 Task: Create a rule when softage.1@softage.net is removed from a card by me.
Action: Mouse pressed left at (931, 263)
Screenshot: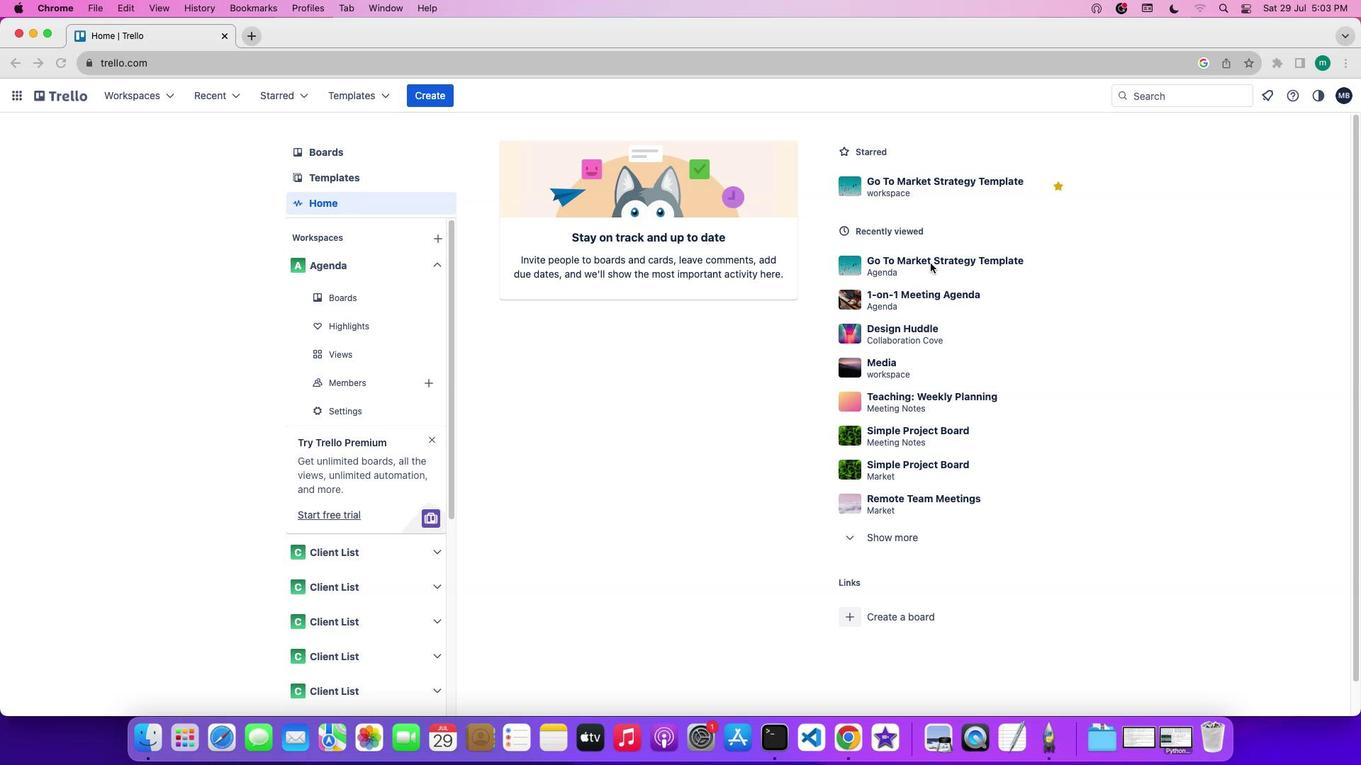 
Action: Mouse pressed left at (931, 263)
Screenshot: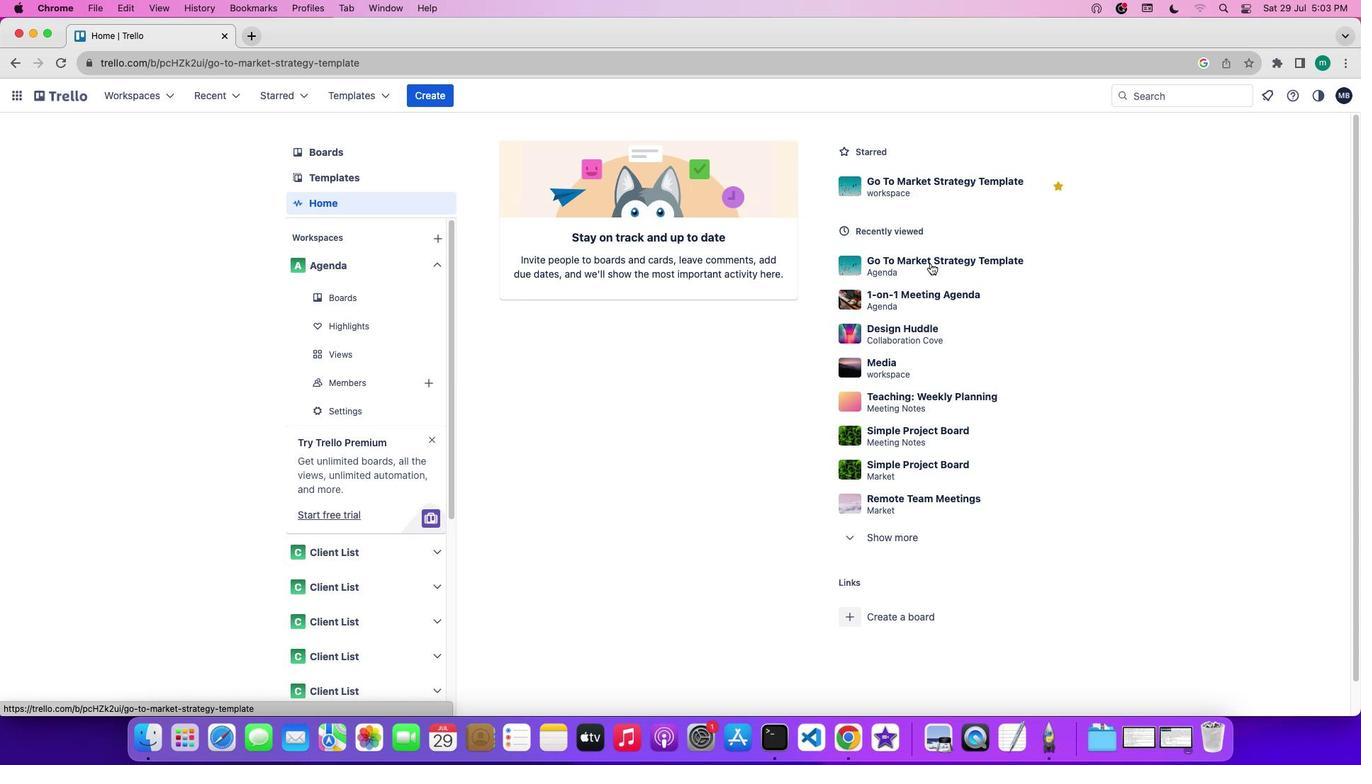 
Action: Mouse moved to (1224, 308)
Screenshot: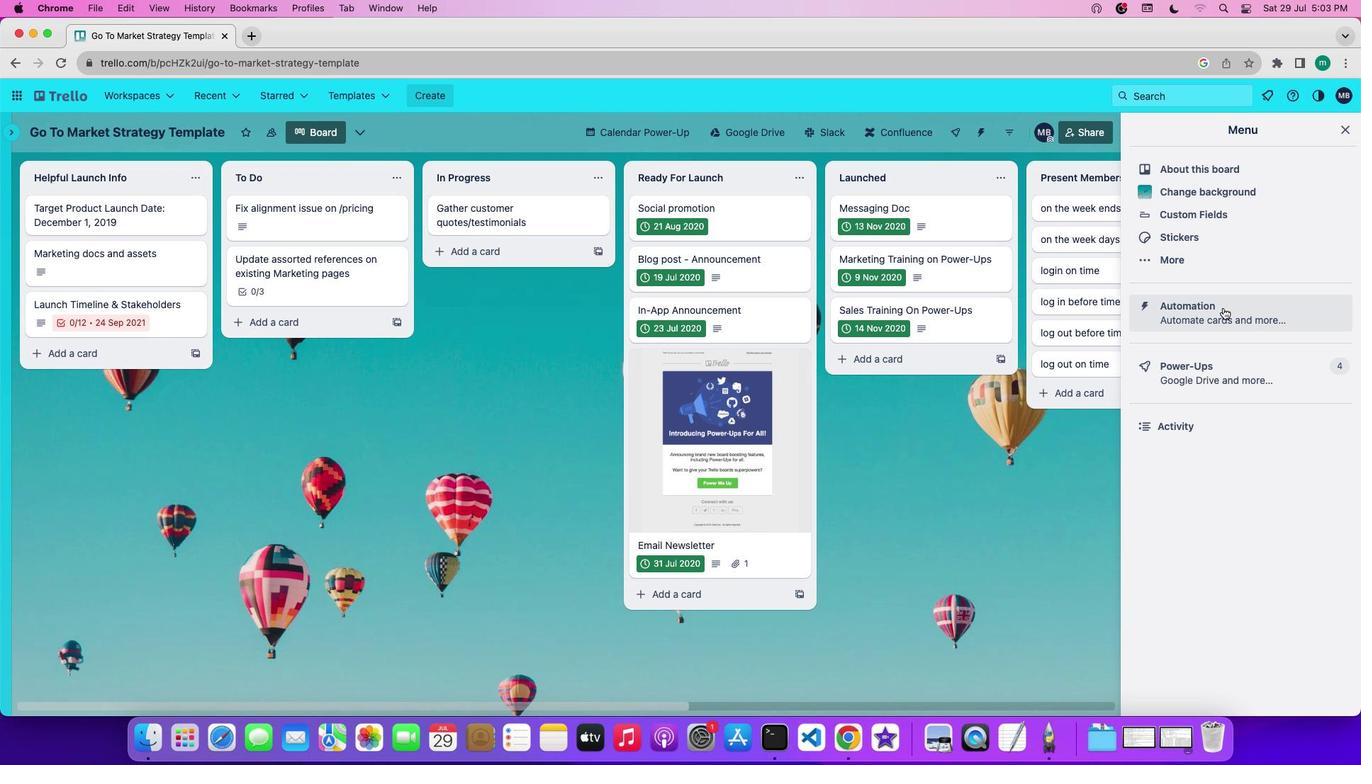 
Action: Mouse pressed left at (1224, 308)
Screenshot: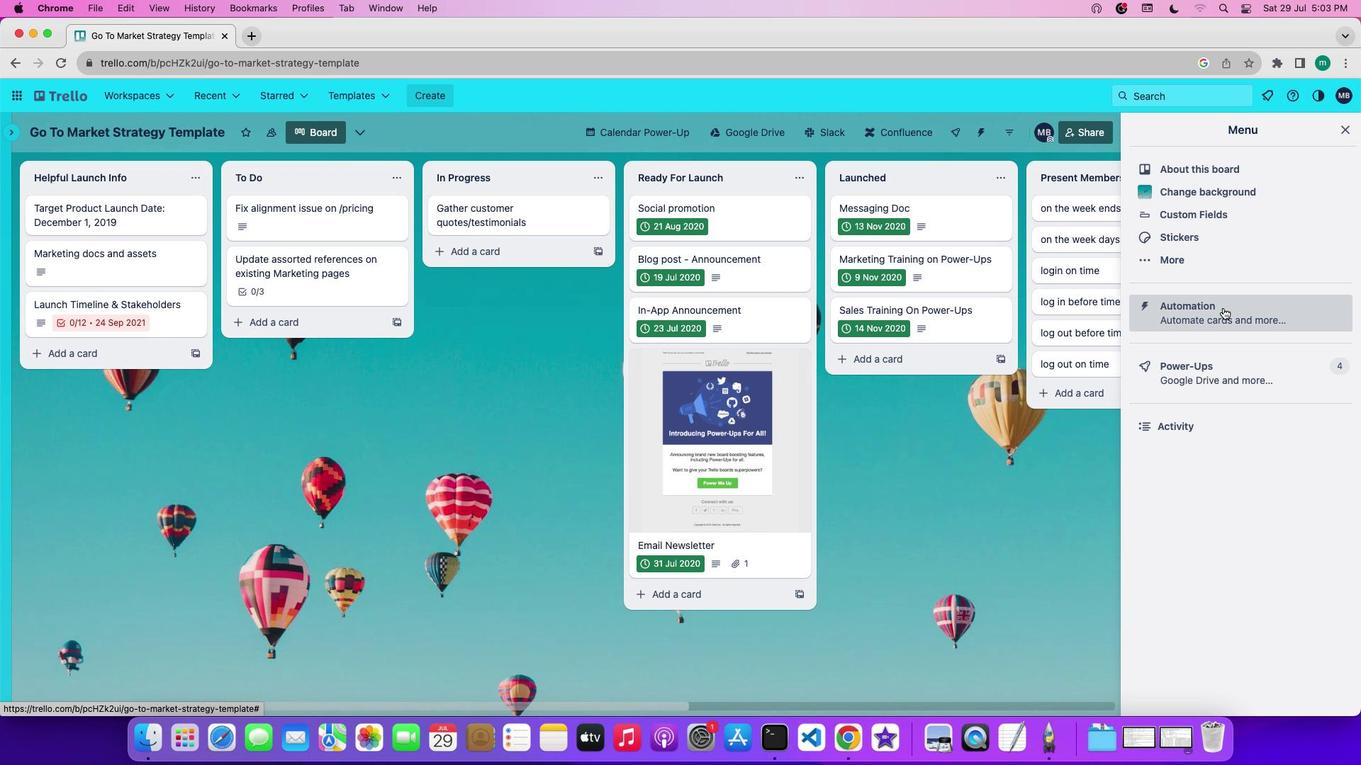 
Action: Mouse moved to (112, 263)
Screenshot: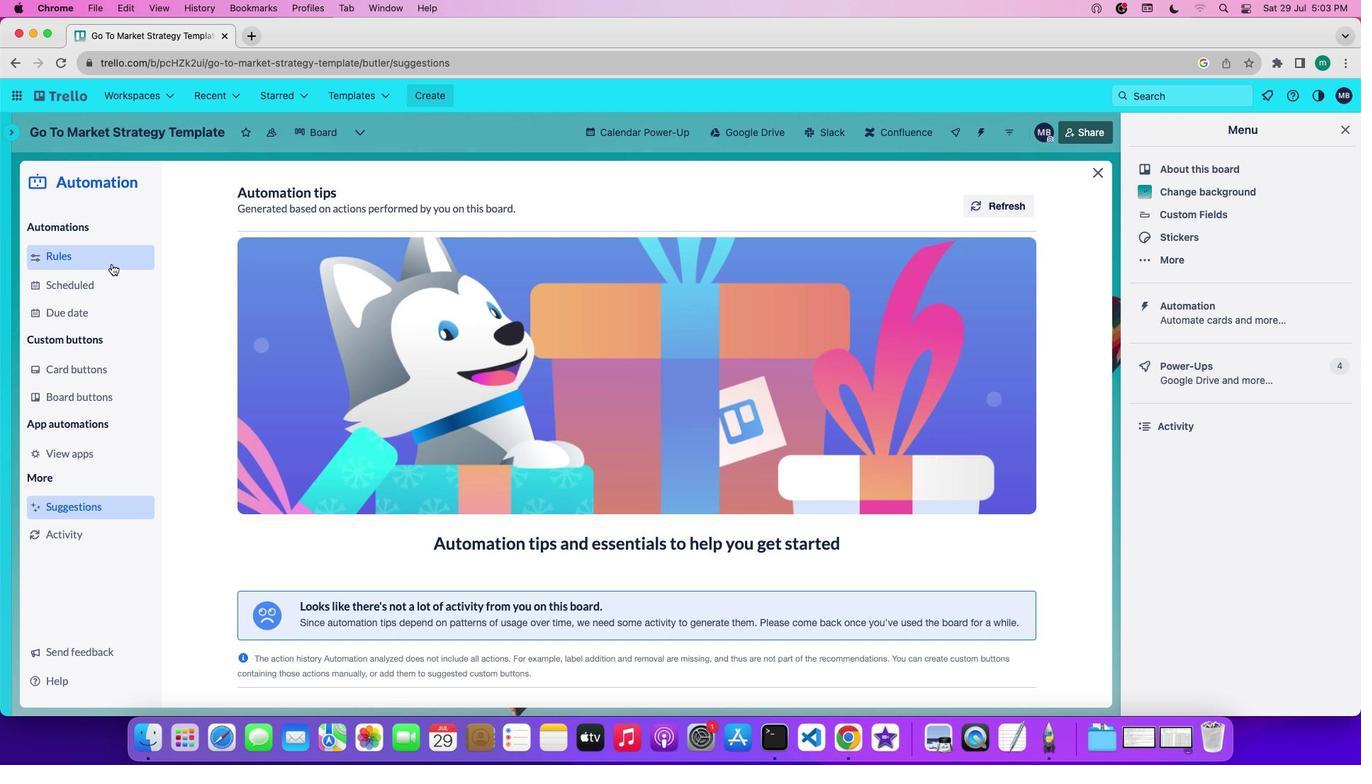 
Action: Mouse pressed left at (112, 263)
Screenshot: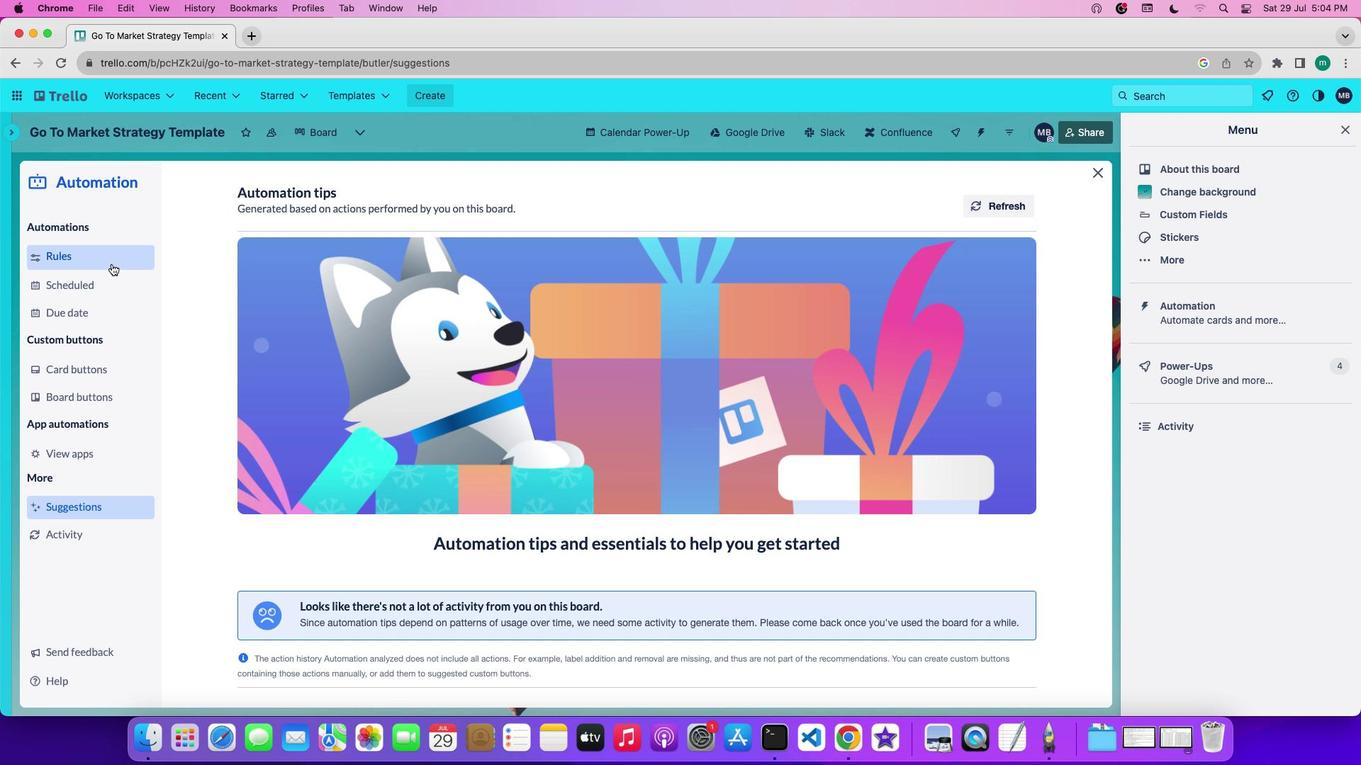 
Action: Mouse moved to (342, 502)
Screenshot: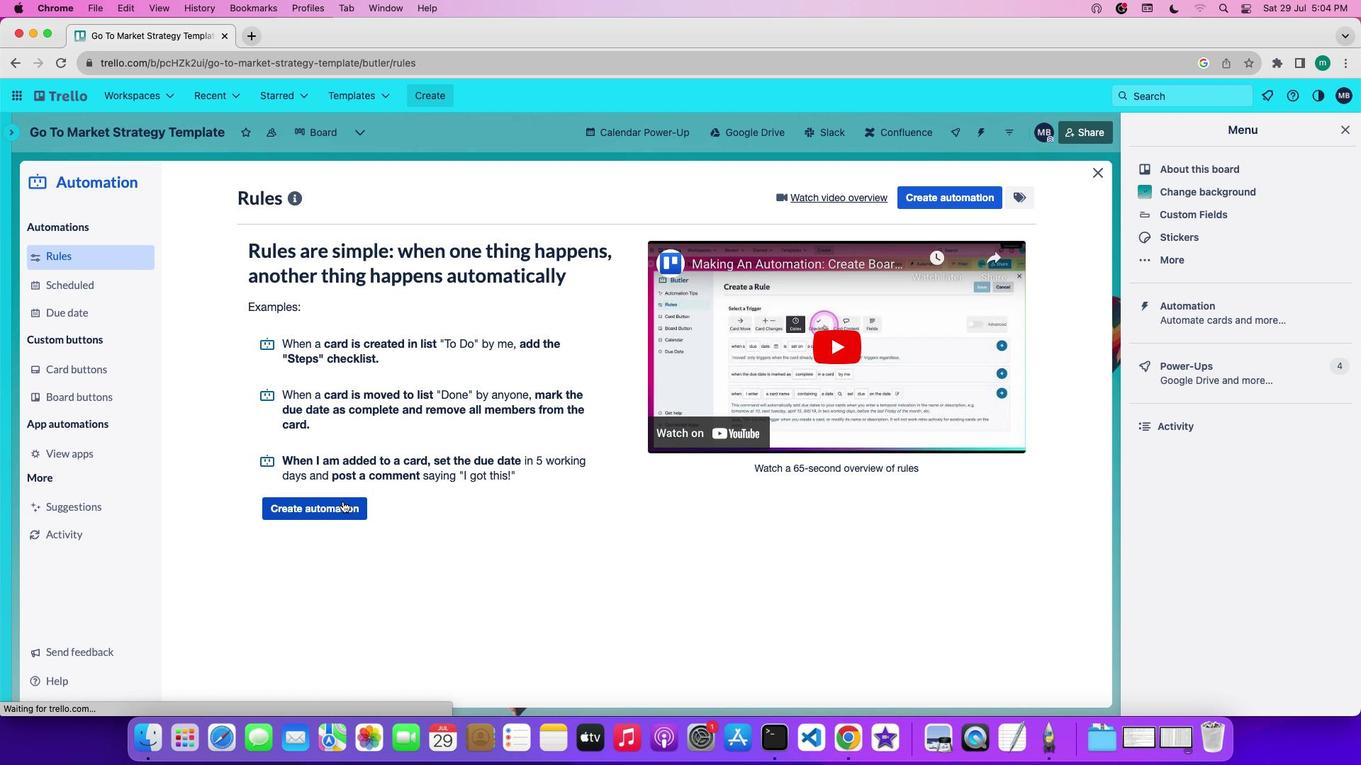 
Action: Mouse pressed left at (342, 502)
Screenshot: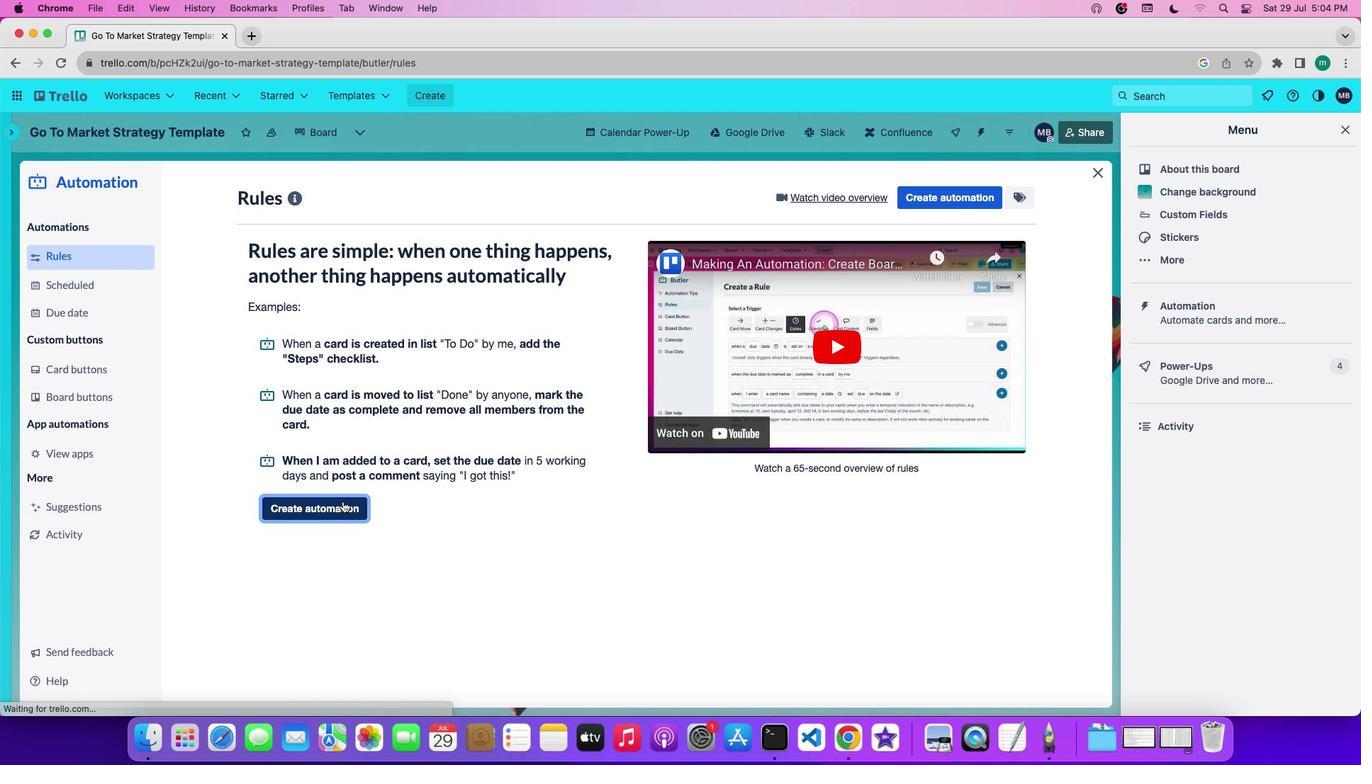 
Action: Mouse moved to (743, 327)
Screenshot: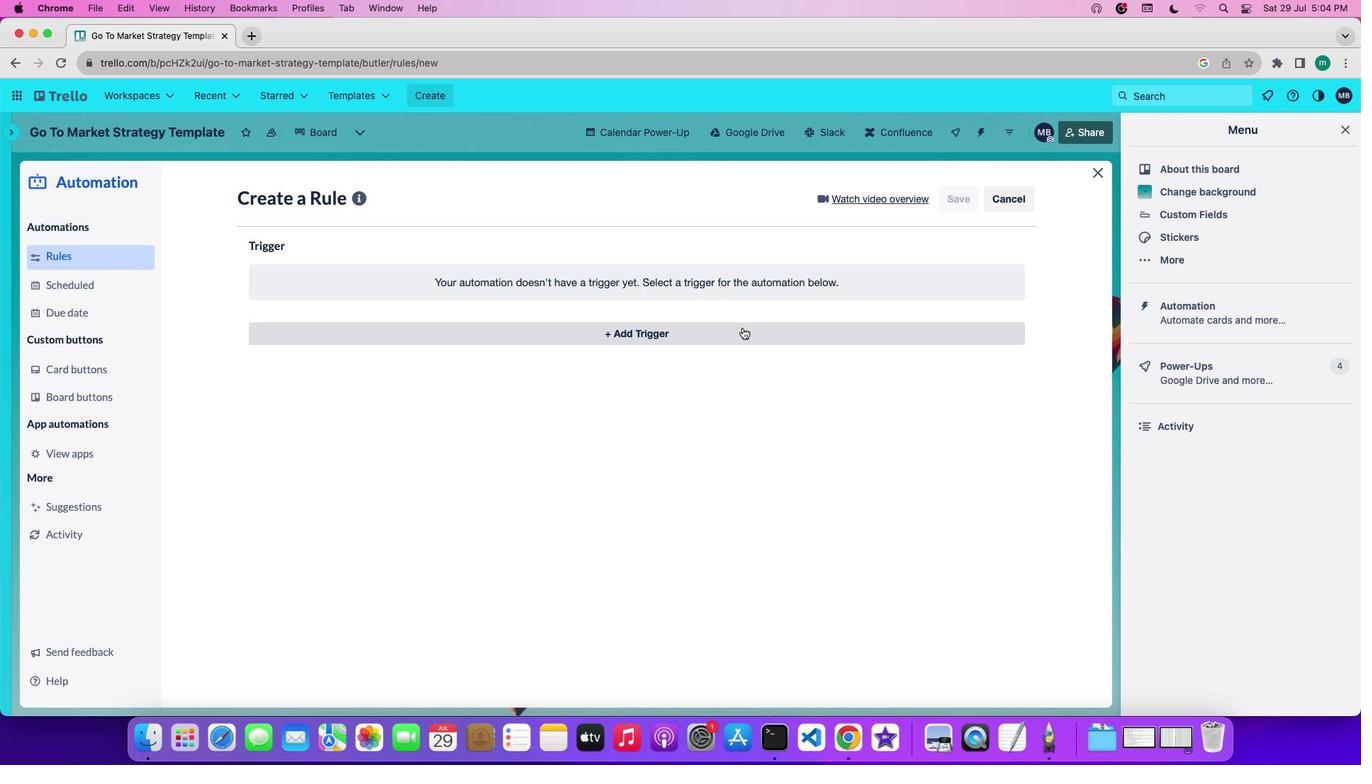 
Action: Mouse pressed left at (743, 327)
Screenshot: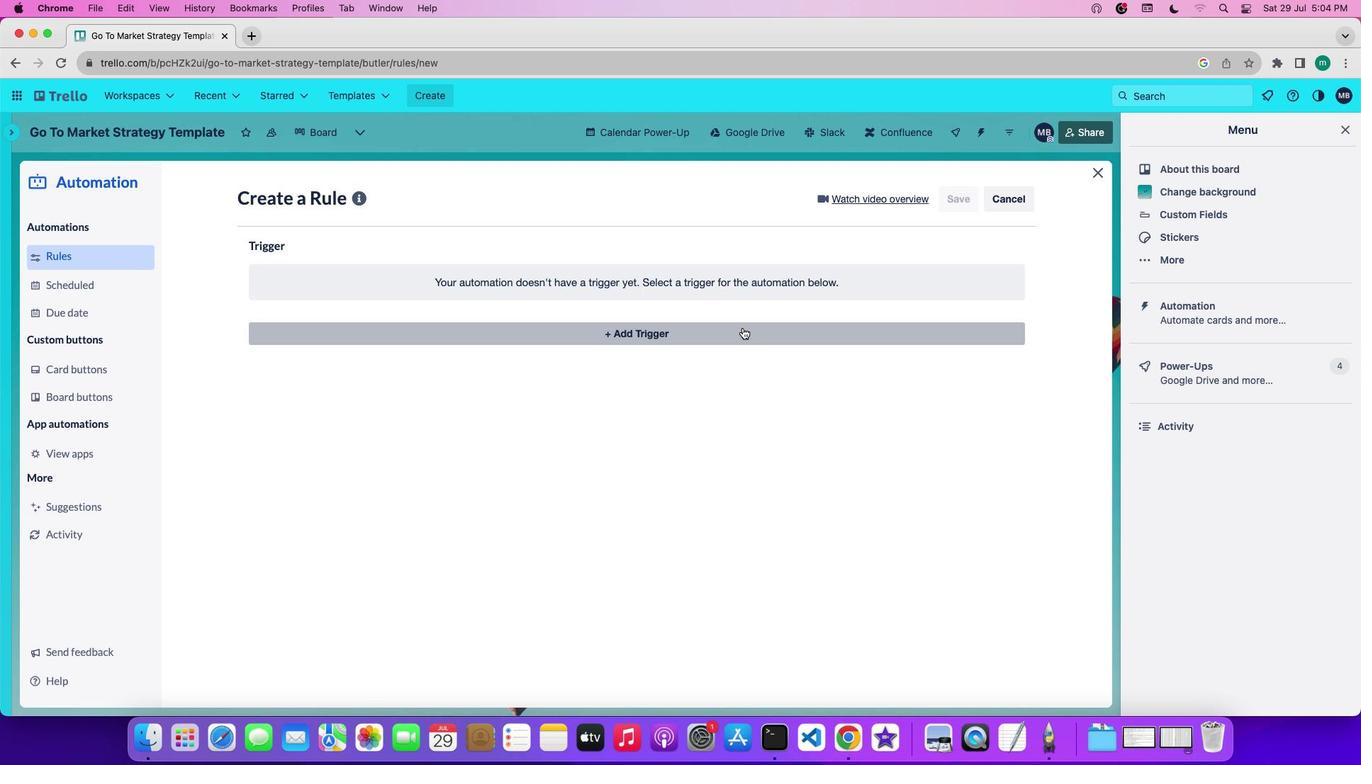 
Action: Mouse moved to (362, 382)
Screenshot: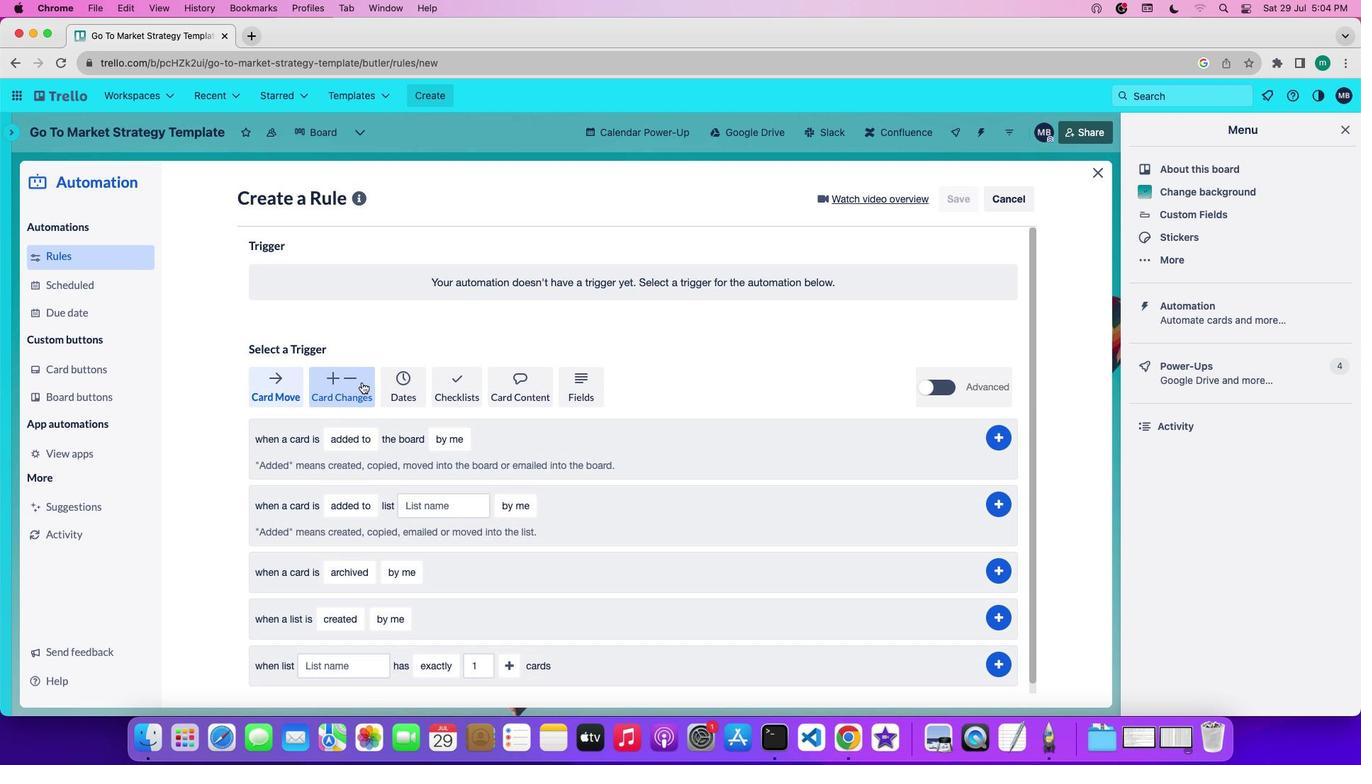
Action: Mouse pressed left at (362, 382)
Screenshot: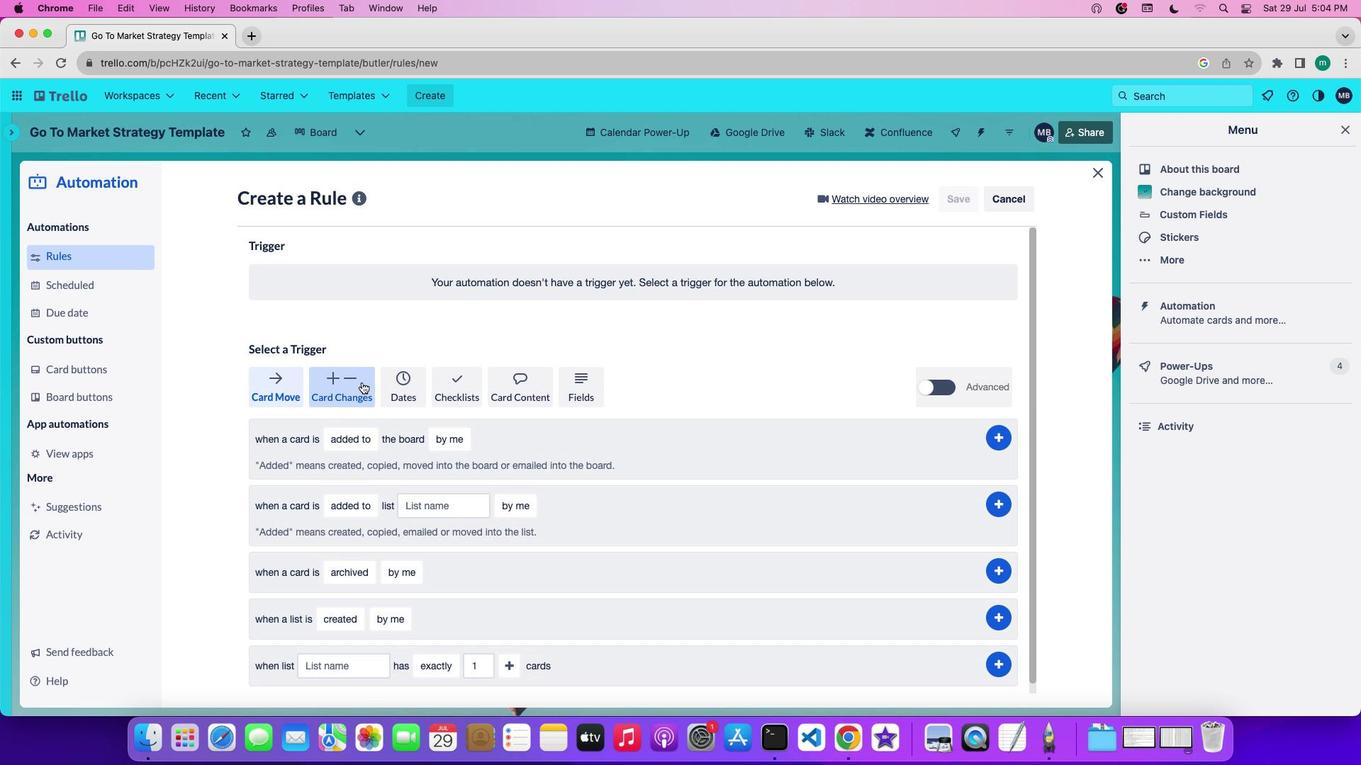
Action: Mouse moved to (401, 429)
Screenshot: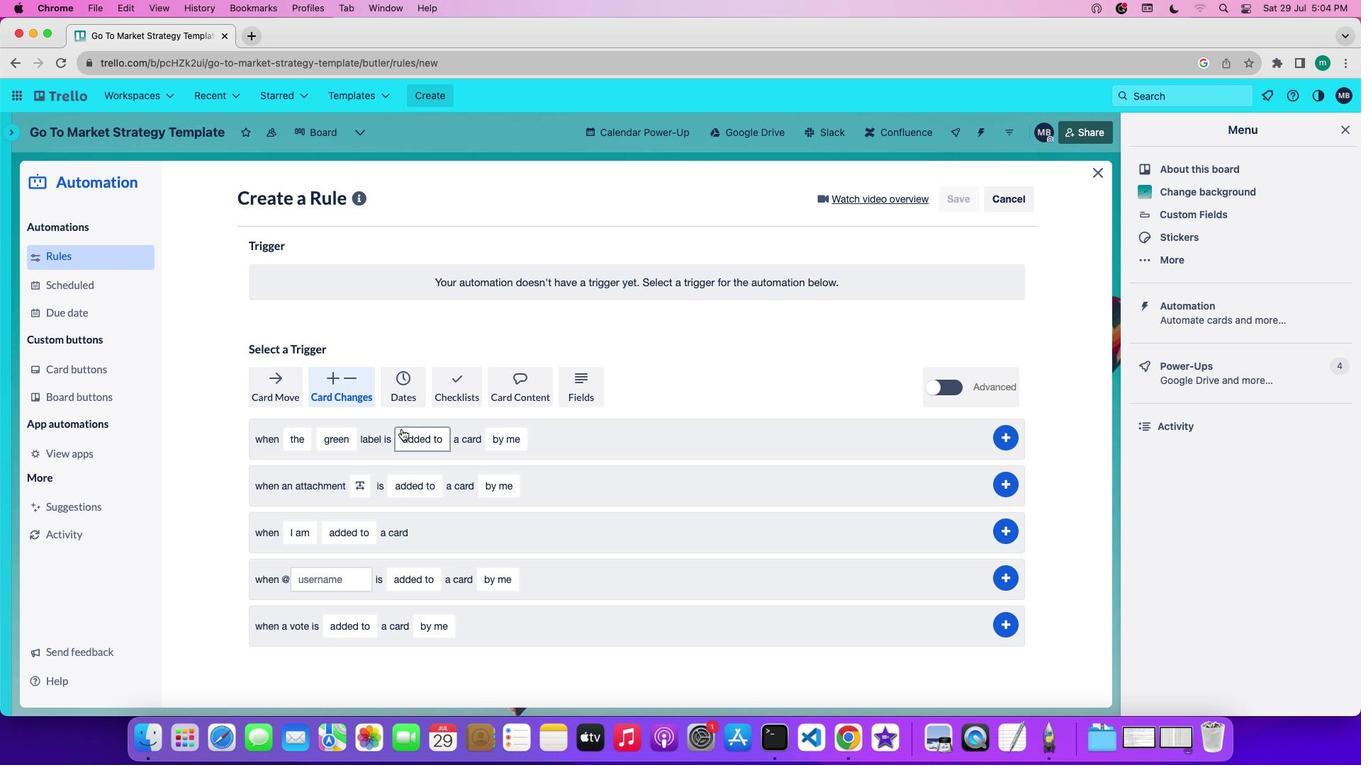 
Action: Mouse scrolled (401, 429) with delta (0, 0)
Screenshot: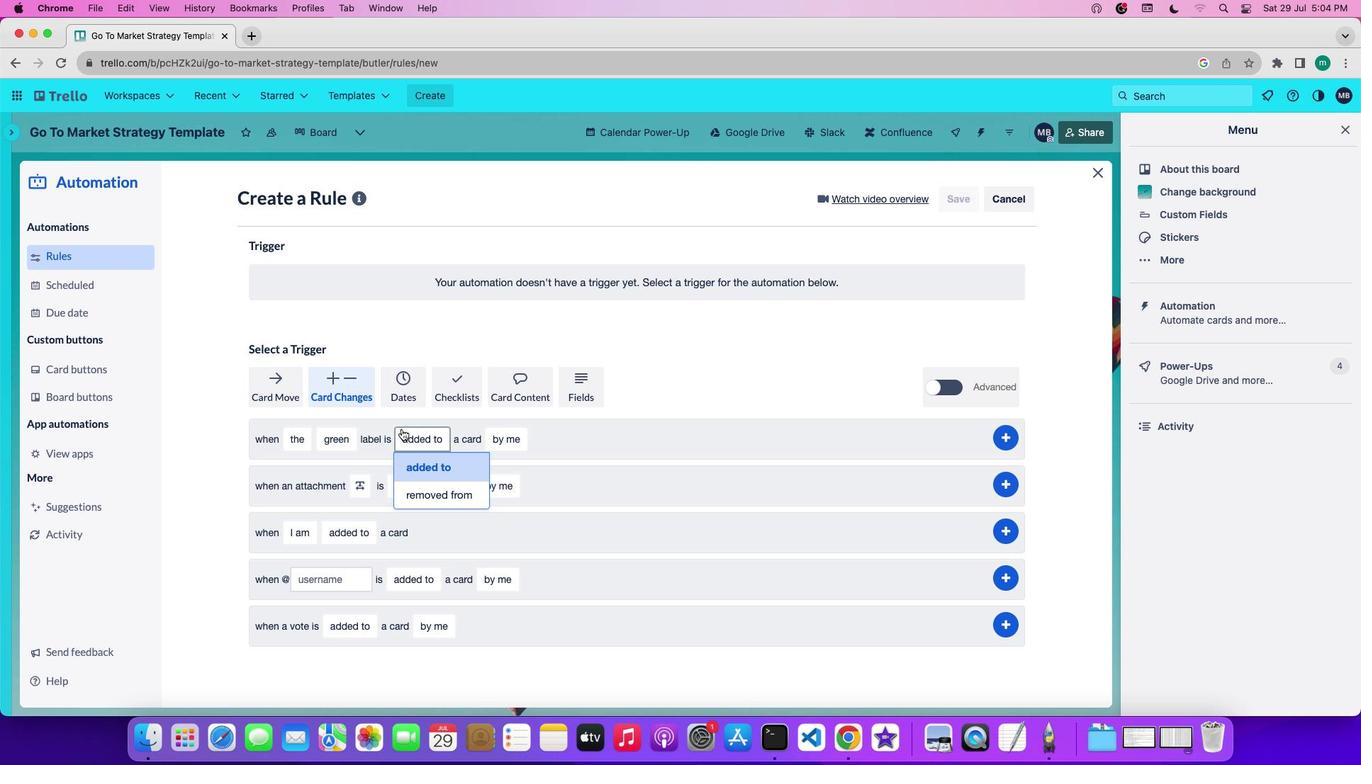 
Action: Mouse scrolled (401, 429) with delta (0, 0)
Screenshot: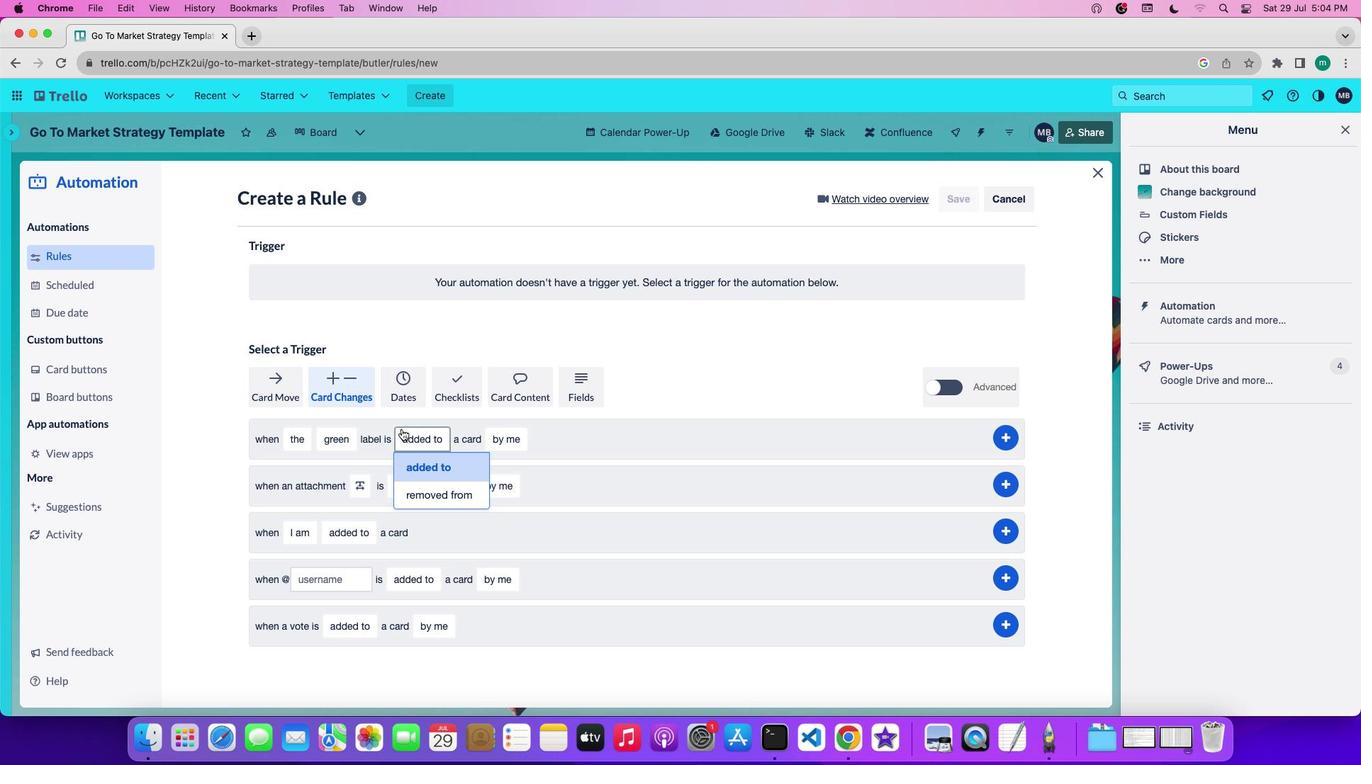 
Action: Mouse scrolled (401, 429) with delta (0, 0)
Screenshot: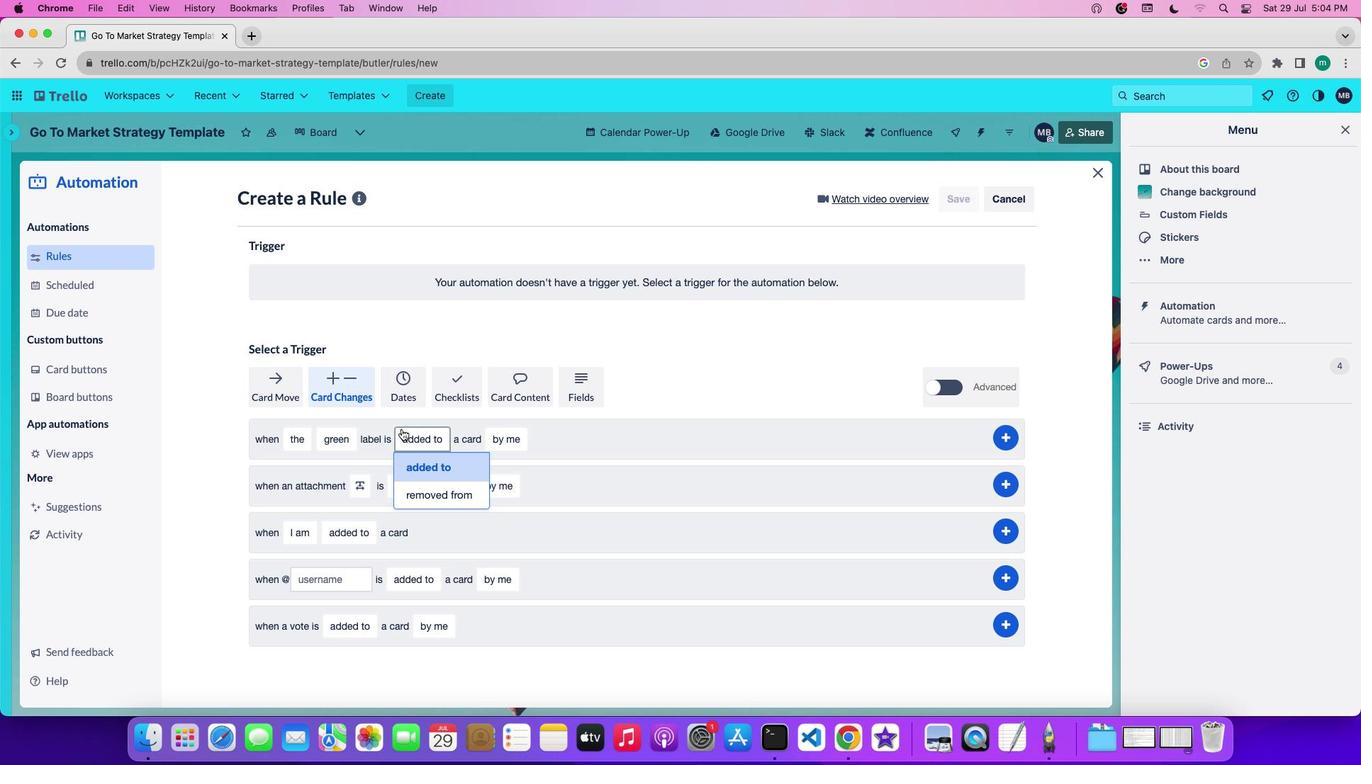 
Action: Mouse moved to (331, 577)
Screenshot: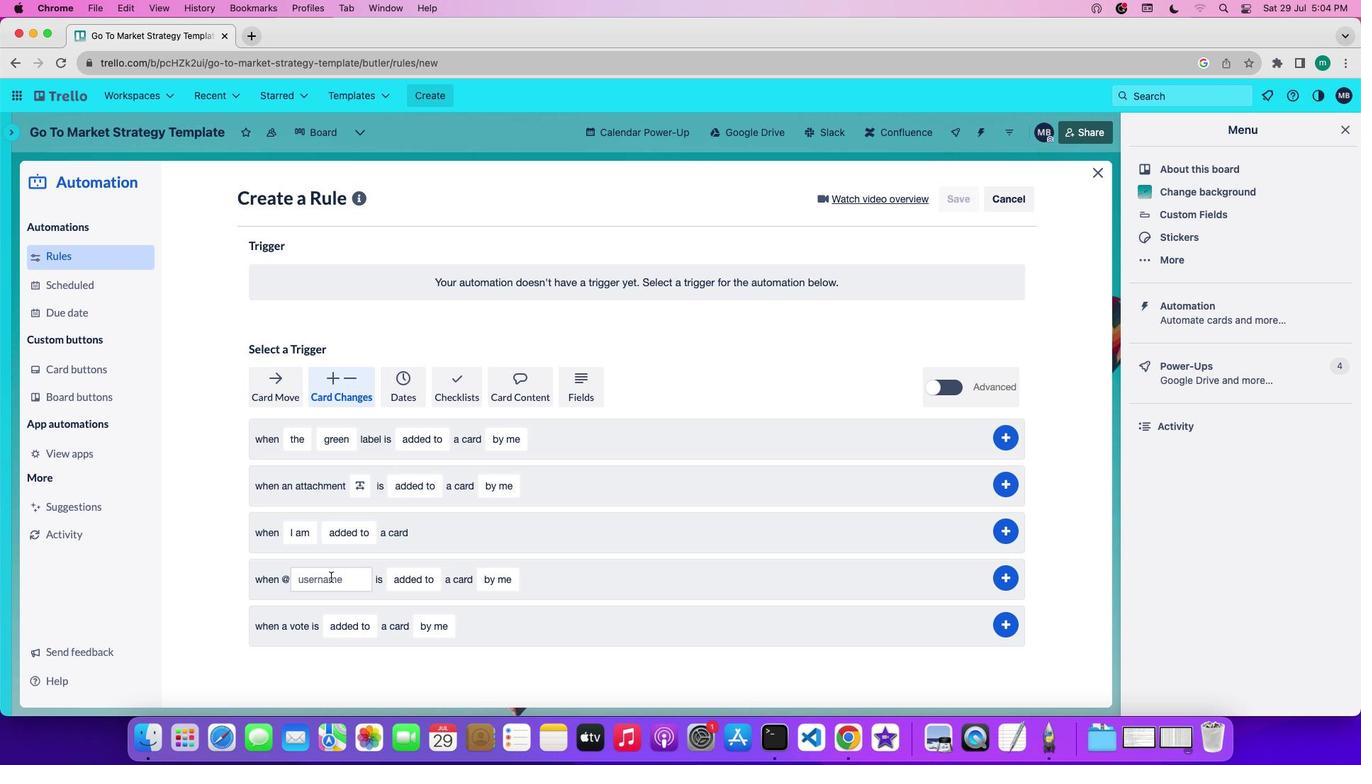 
Action: Mouse pressed left at (331, 577)
Screenshot: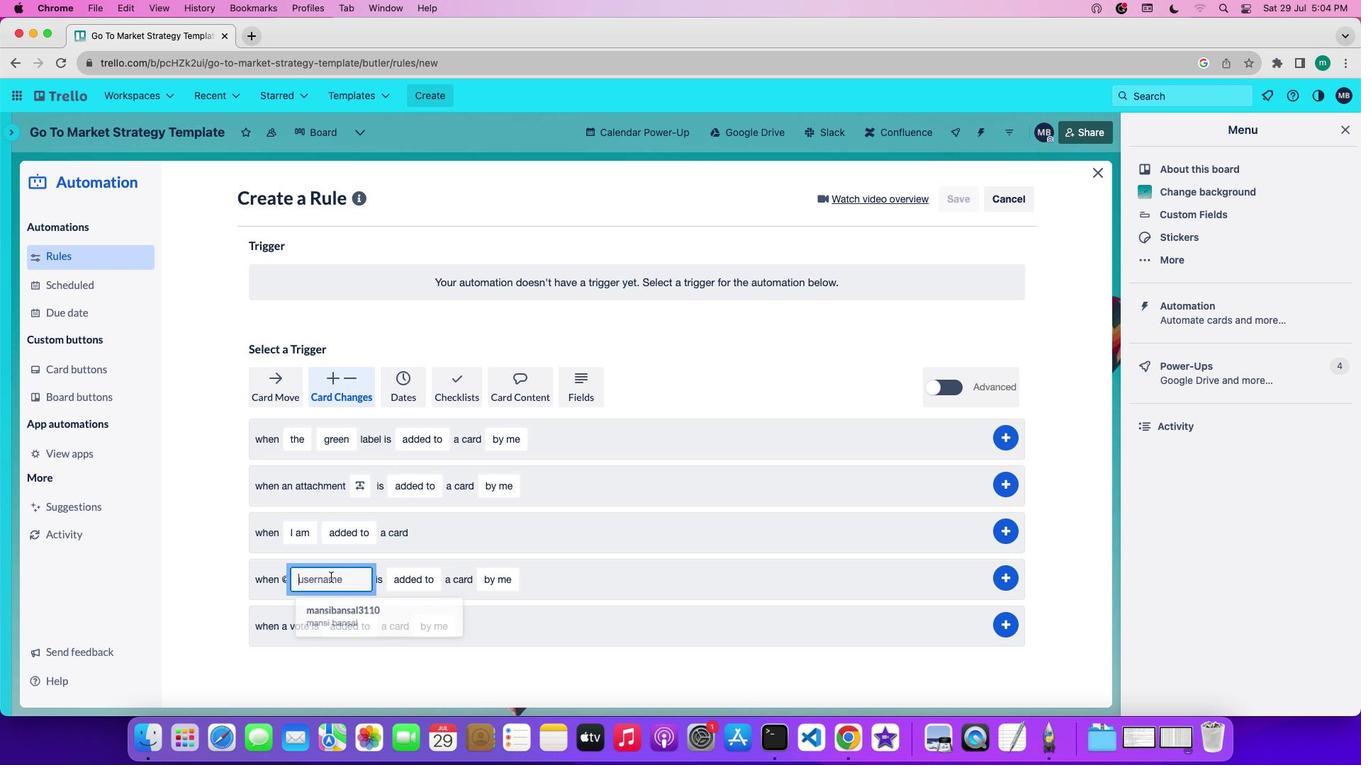 
Action: Key pressed 's''o''f''t''a''g''e''.''1'Key.shift_r'@''s''o''f''t''a''g''e''.''n''e''y'Key.backspace't'
Screenshot: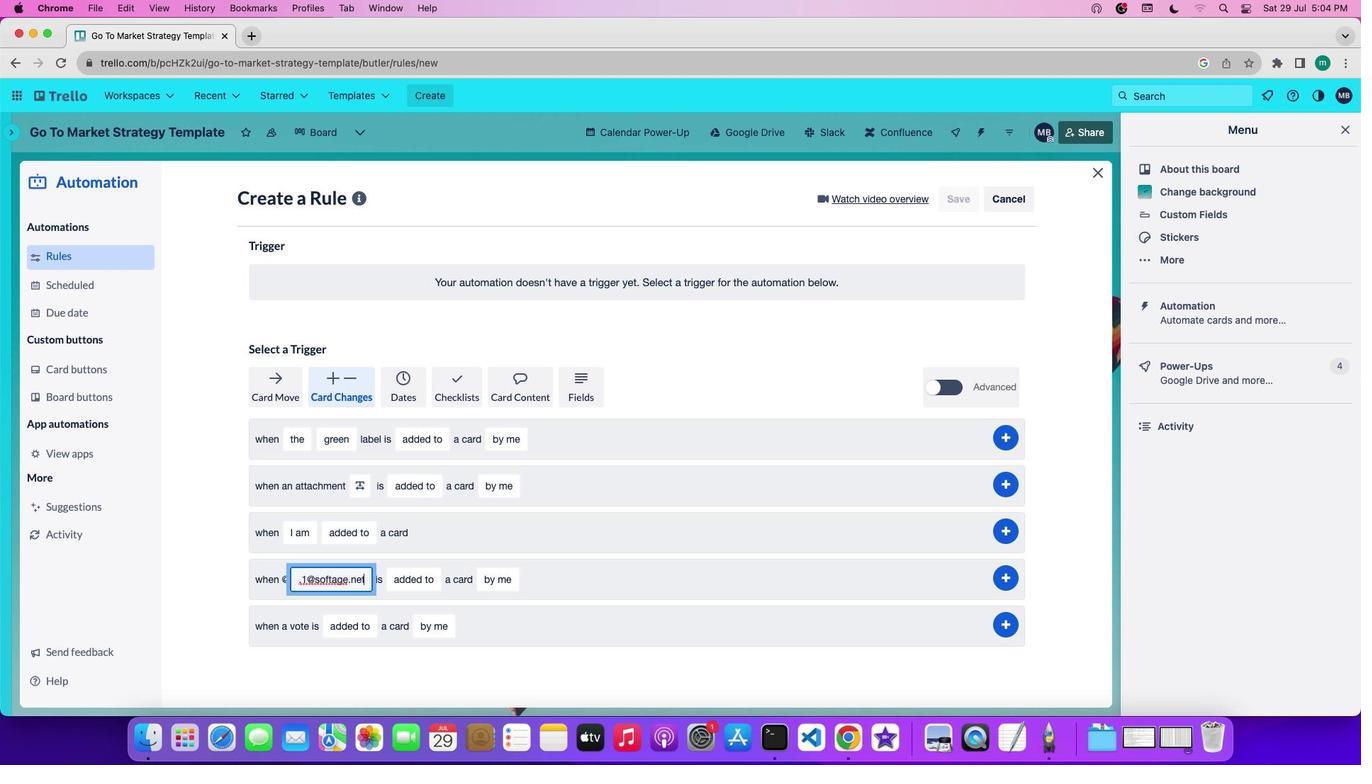 
Action: Mouse moved to (436, 644)
Screenshot: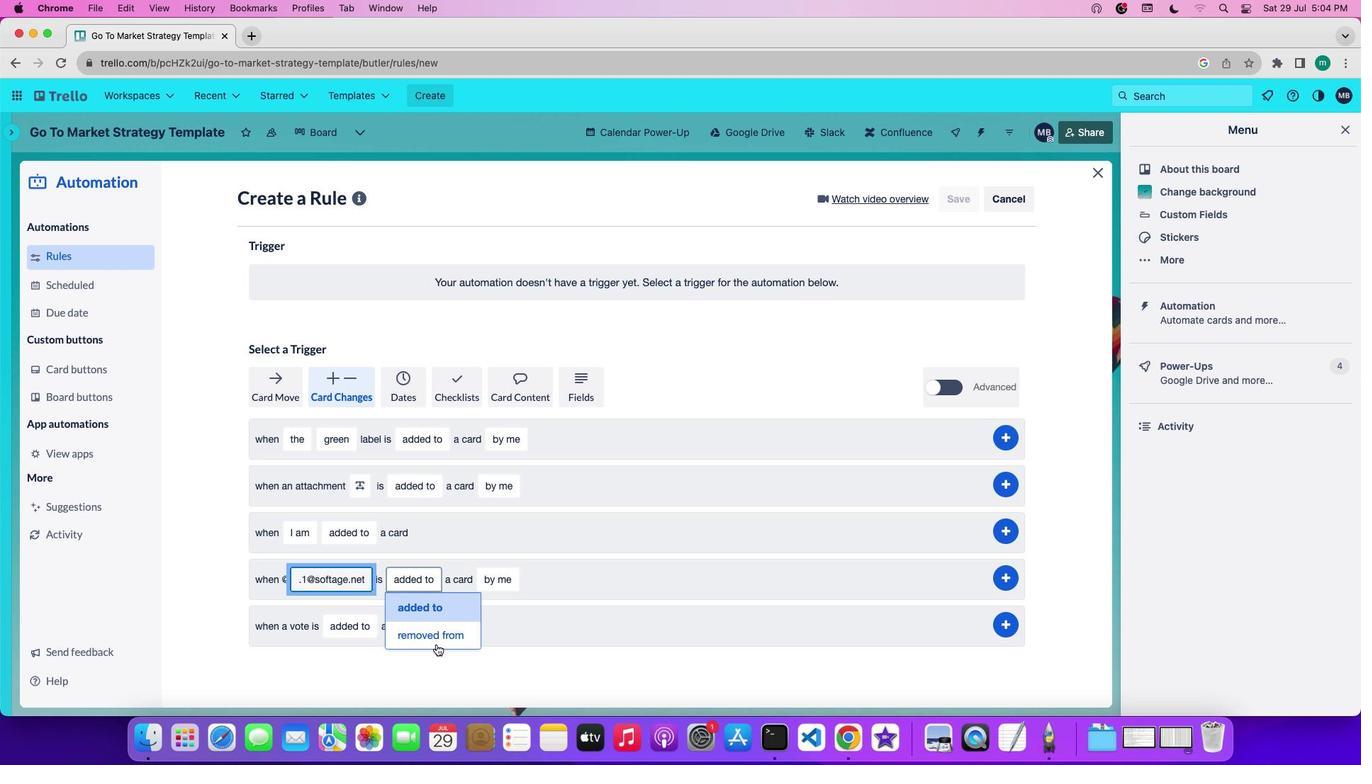 
Action: Mouse pressed left at (436, 644)
Screenshot: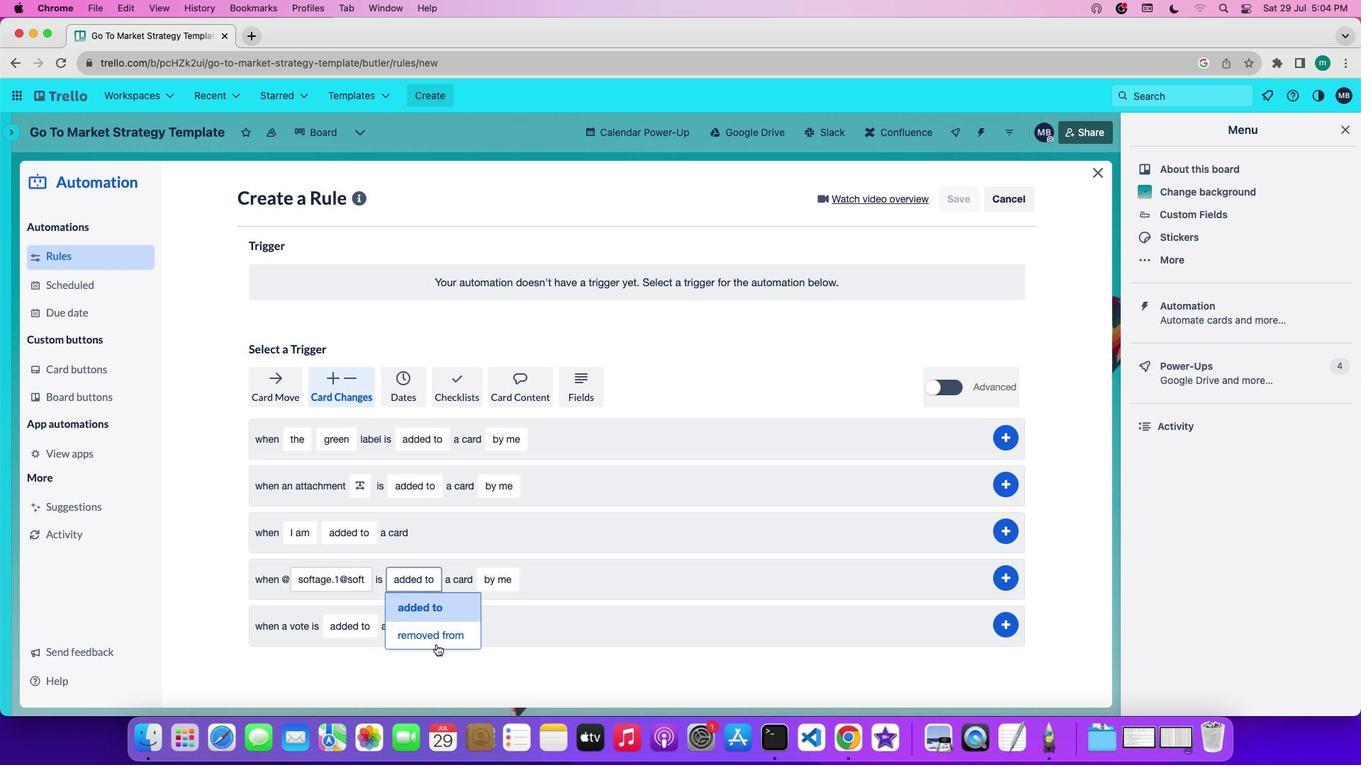 
Action: Mouse moved to (529, 583)
Screenshot: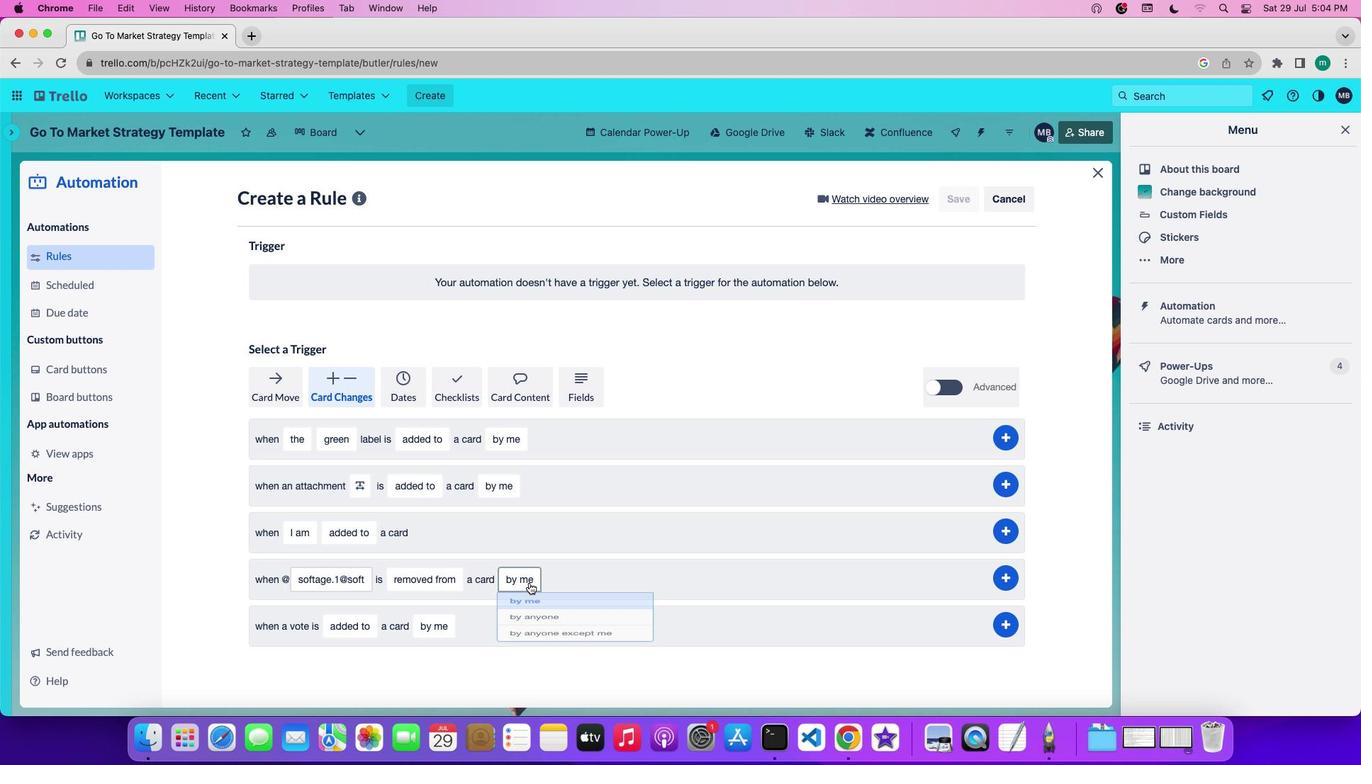 
Action: Mouse pressed left at (529, 583)
Screenshot: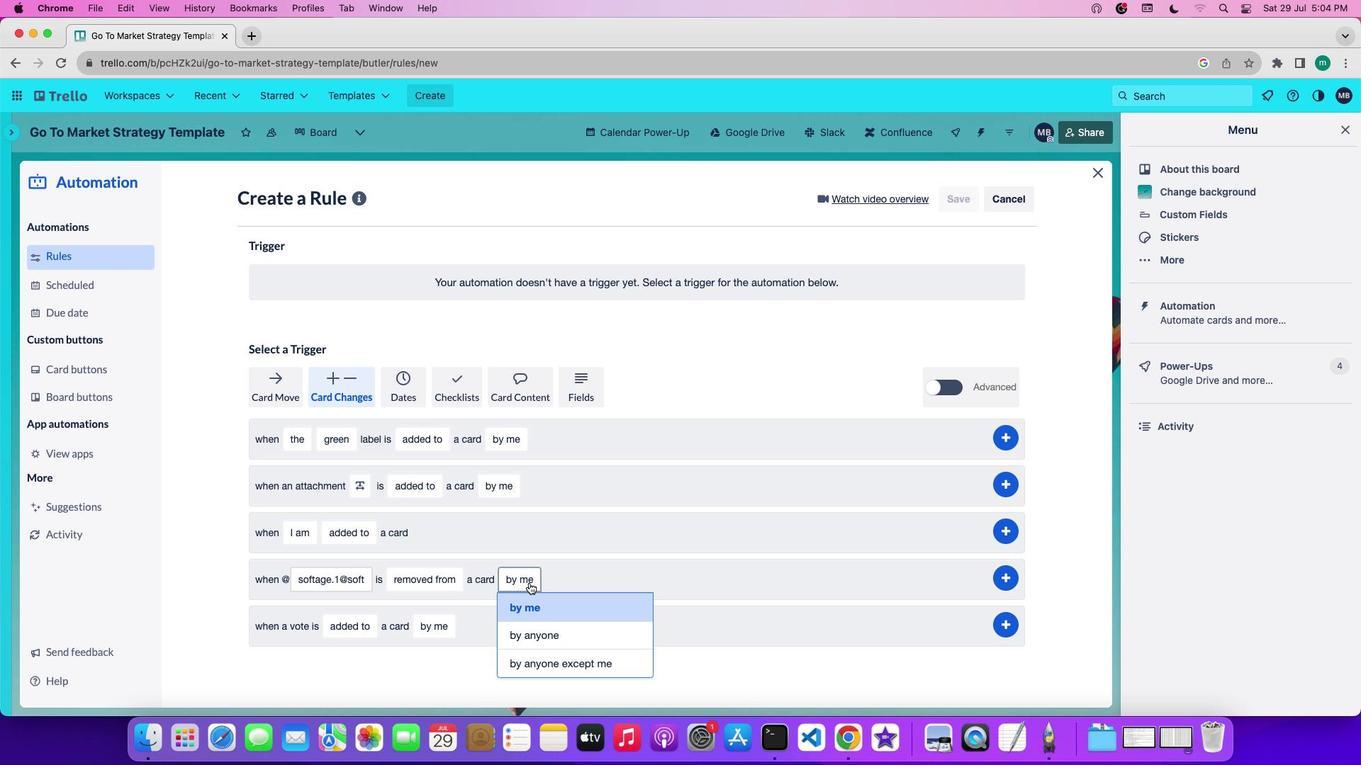 
Action: Mouse moved to (535, 609)
Screenshot: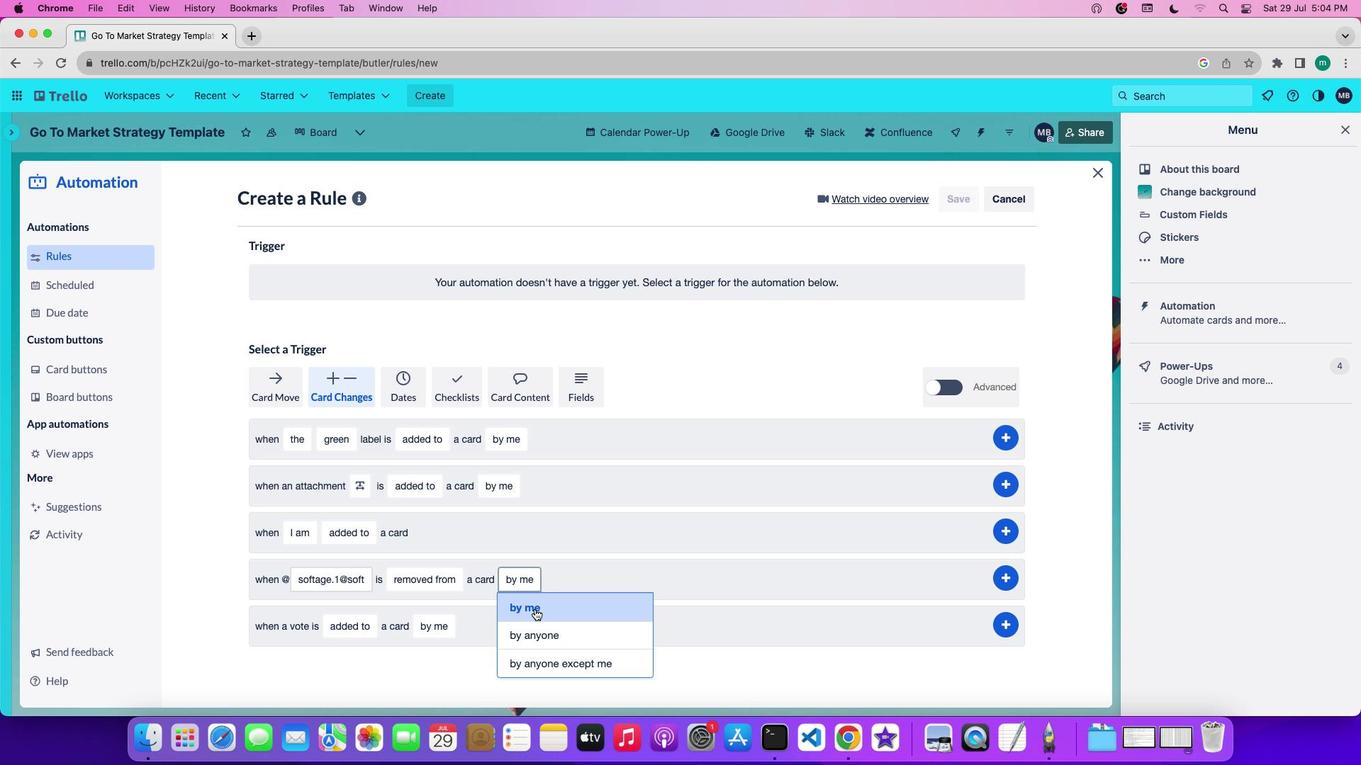 
Action: Mouse pressed left at (535, 609)
Screenshot: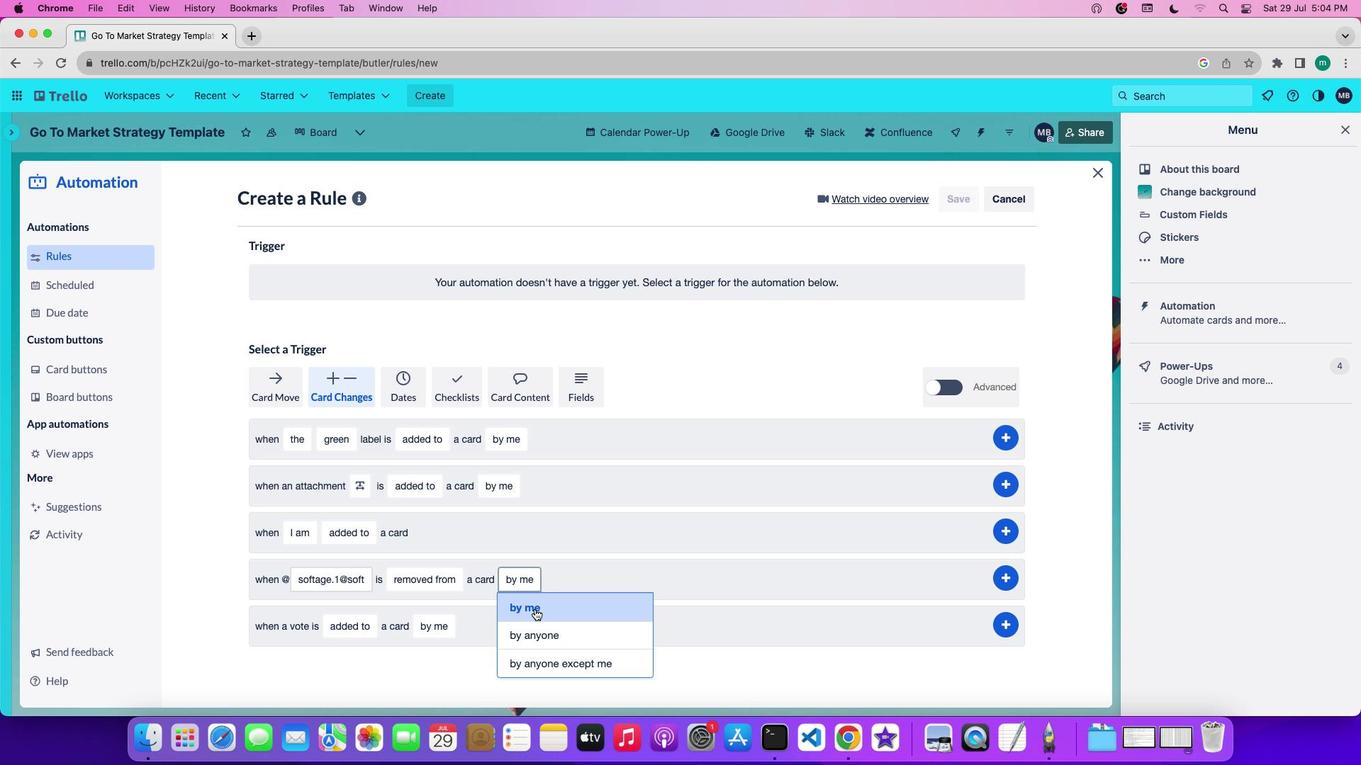 
Action: Mouse moved to (1008, 583)
Screenshot: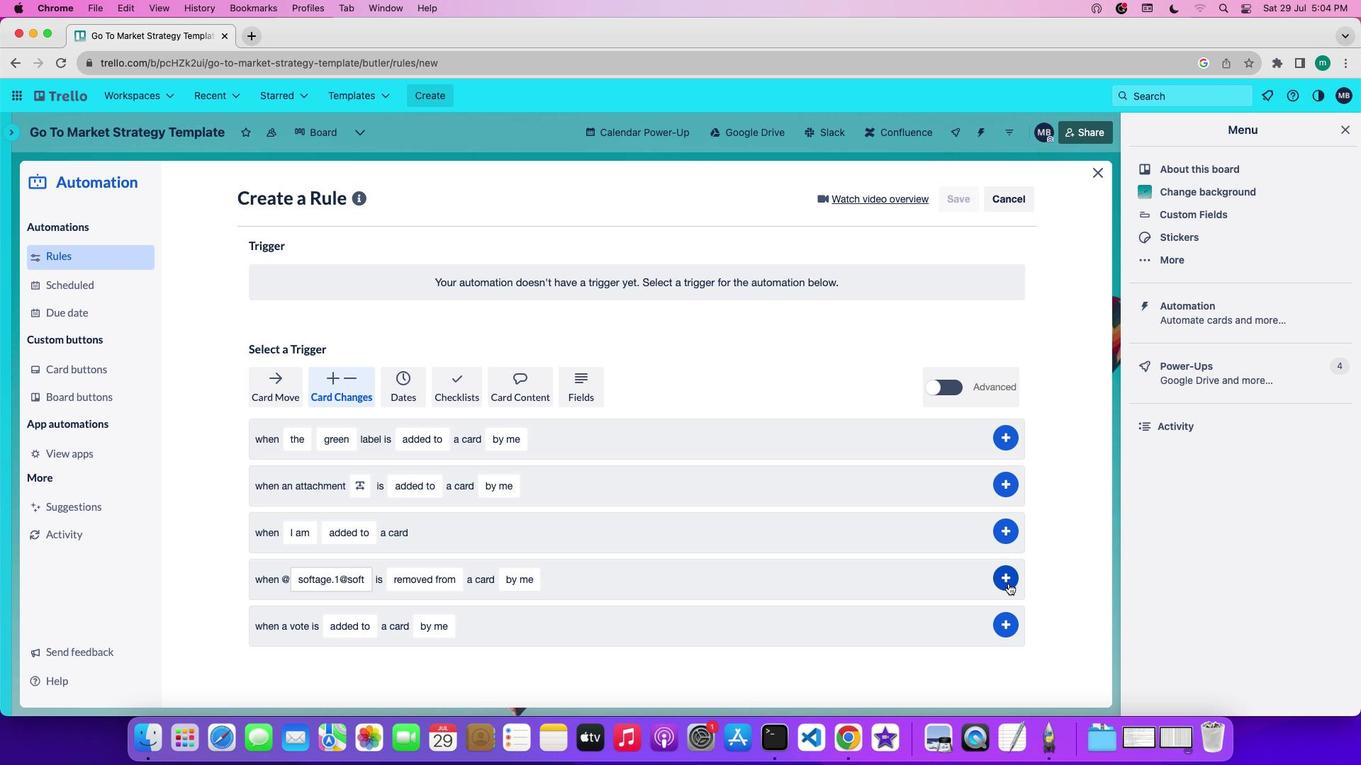 
Action: Mouse pressed left at (1008, 583)
Screenshot: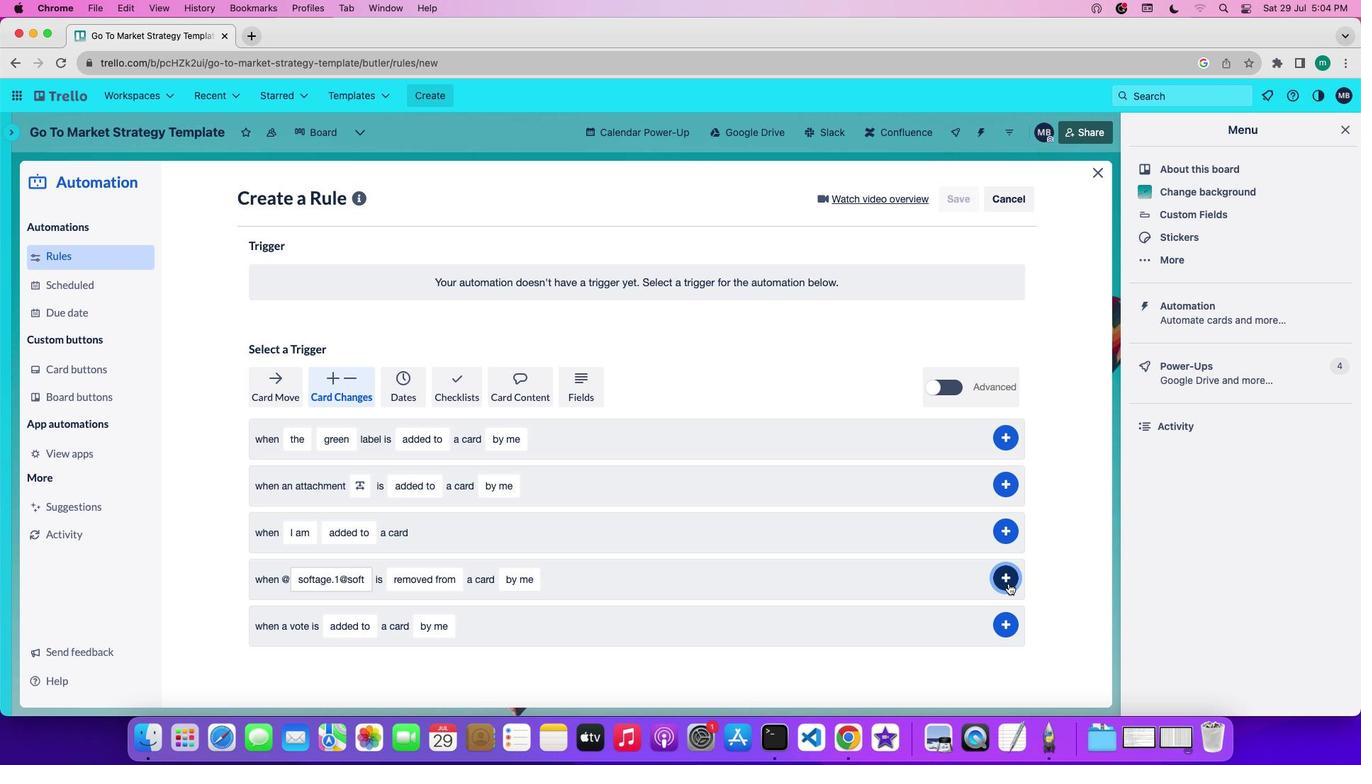 
Action: Mouse moved to (998, 586)
Screenshot: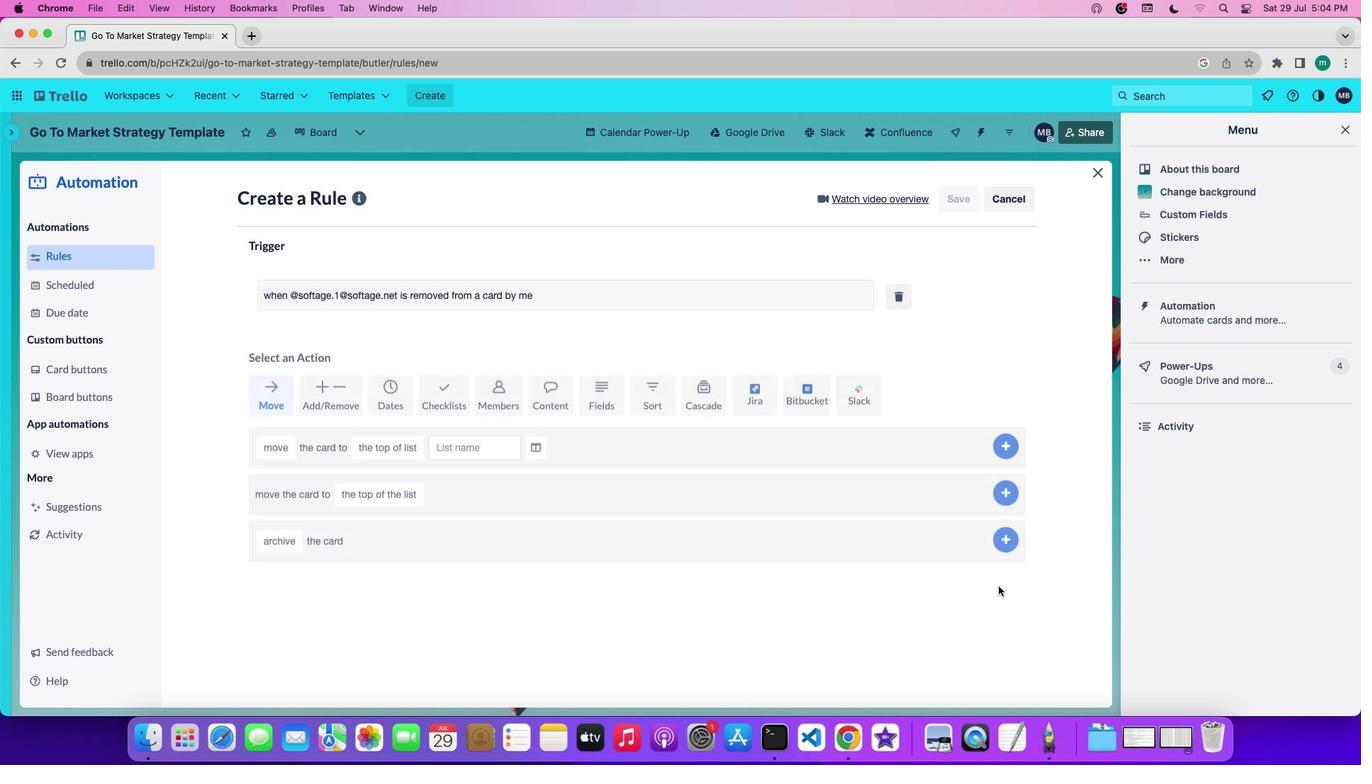 
